 Task: Change the audio resampler to the nearest neighbor audio resampler.
Action: Mouse moved to (89, 12)
Screenshot: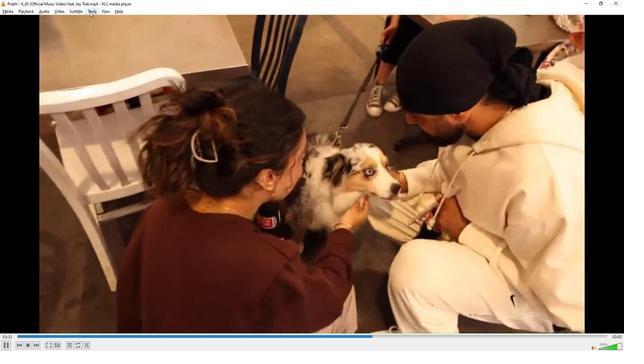 
Action: Mouse pressed left at (89, 12)
Screenshot: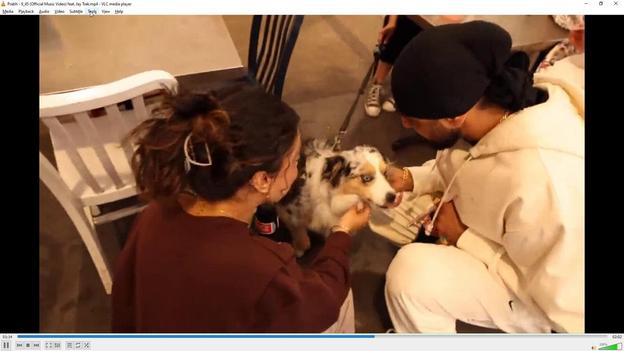 
Action: Mouse moved to (99, 87)
Screenshot: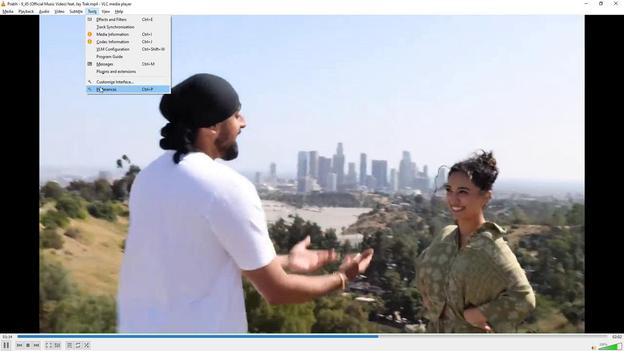 
Action: Mouse pressed left at (99, 87)
Screenshot: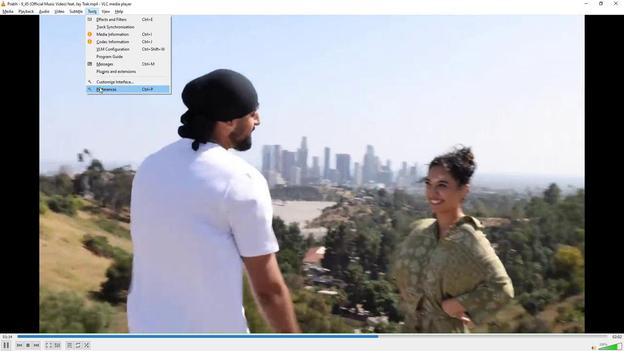 
Action: Mouse moved to (181, 264)
Screenshot: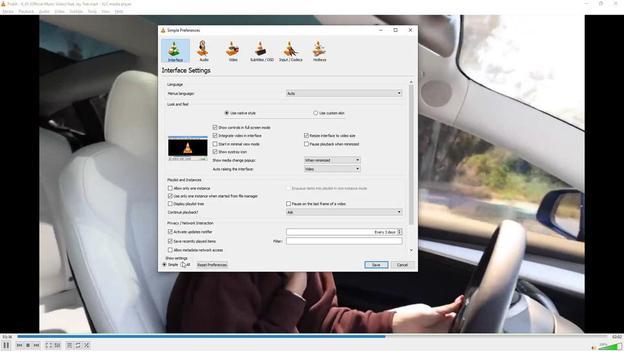 
Action: Mouse pressed left at (181, 264)
Screenshot: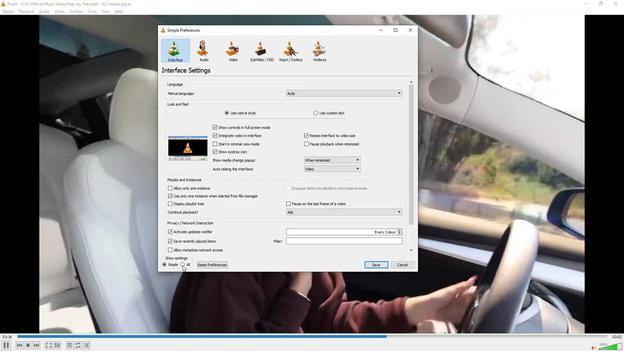 
Action: Mouse moved to (202, 105)
Screenshot: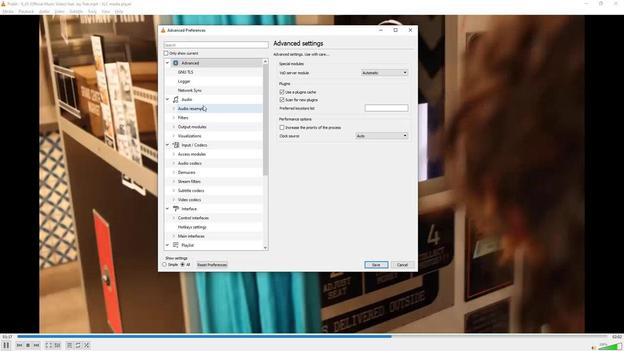 
Action: Mouse pressed left at (202, 105)
Screenshot: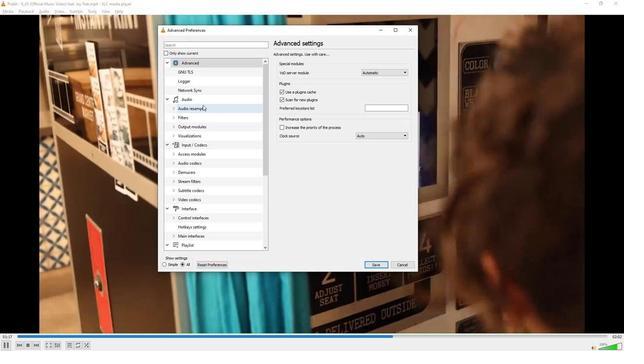 
Action: Mouse moved to (349, 65)
Screenshot: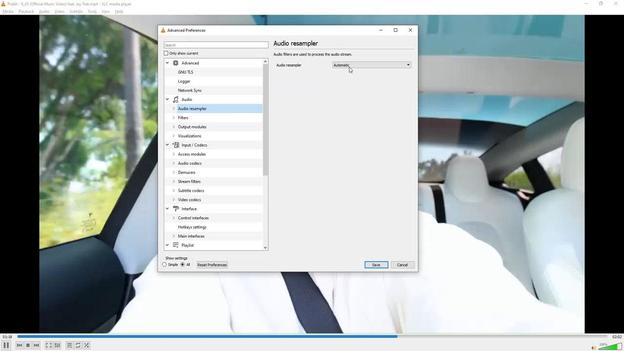 
Action: Mouse pressed left at (349, 65)
Screenshot: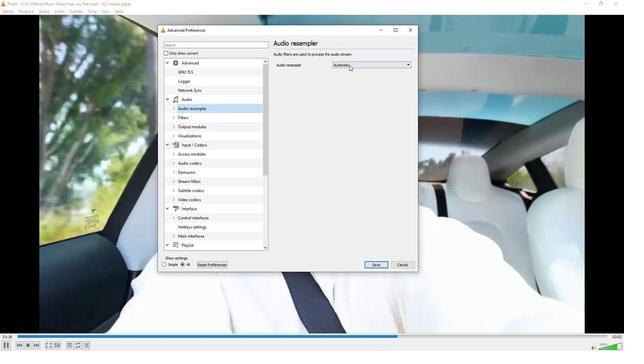 
Action: Mouse moved to (348, 78)
Screenshot: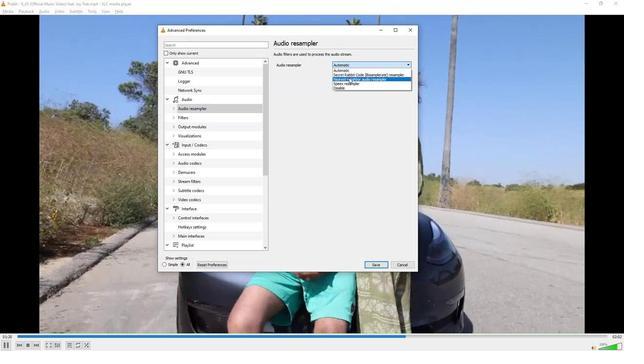 
Action: Mouse pressed left at (348, 78)
Screenshot: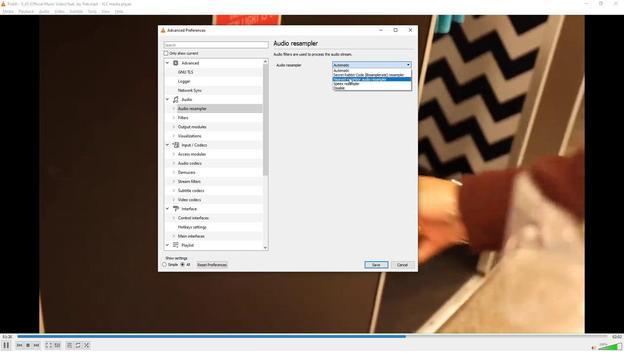 
Action: Mouse moved to (292, 189)
Screenshot: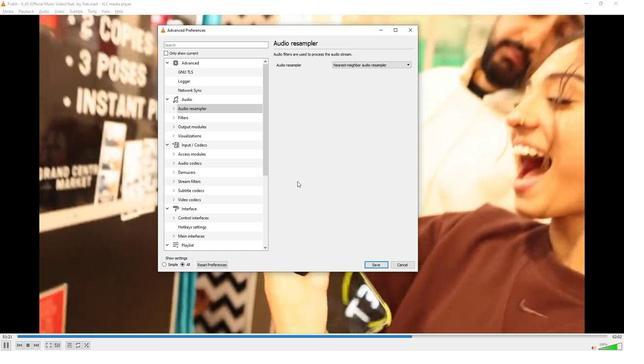 
